 Task: Set the name for the new dependabot secret to "sec1" in the organization "Mark56711".
Action: Mouse moved to (1008, 79)
Screenshot: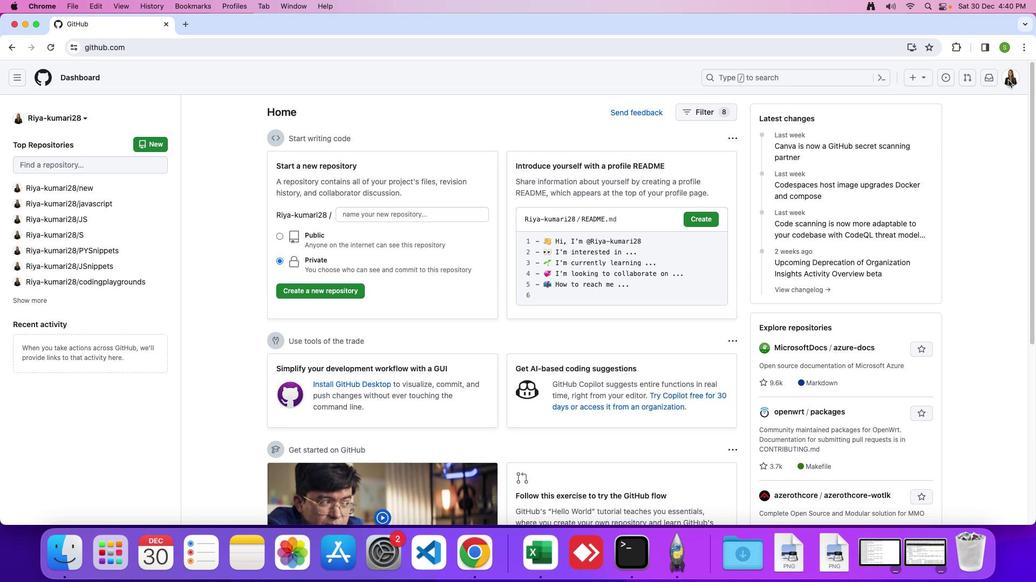 
Action: Mouse pressed left at (1008, 79)
Screenshot: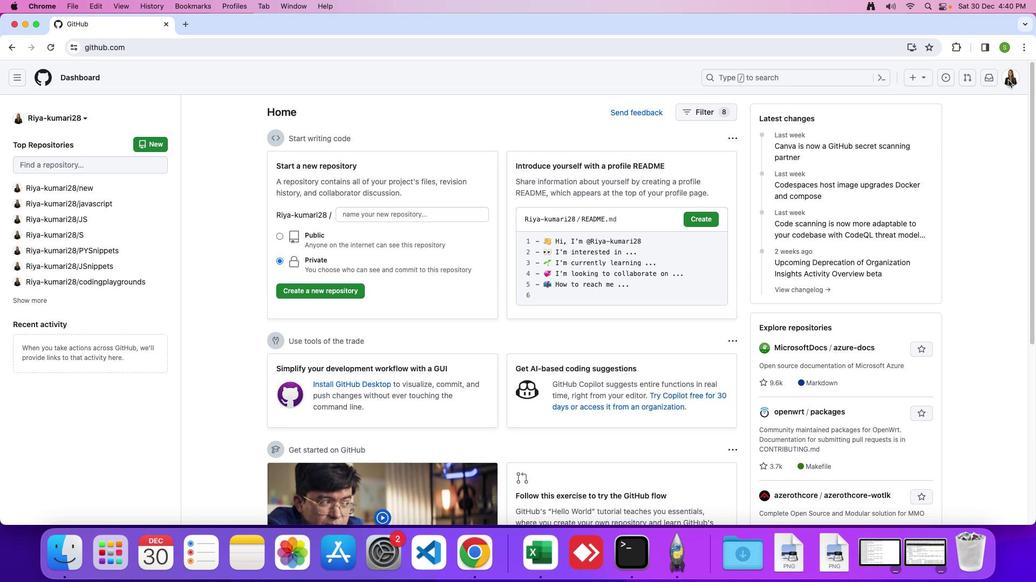 
Action: Mouse moved to (1009, 78)
Screenshot: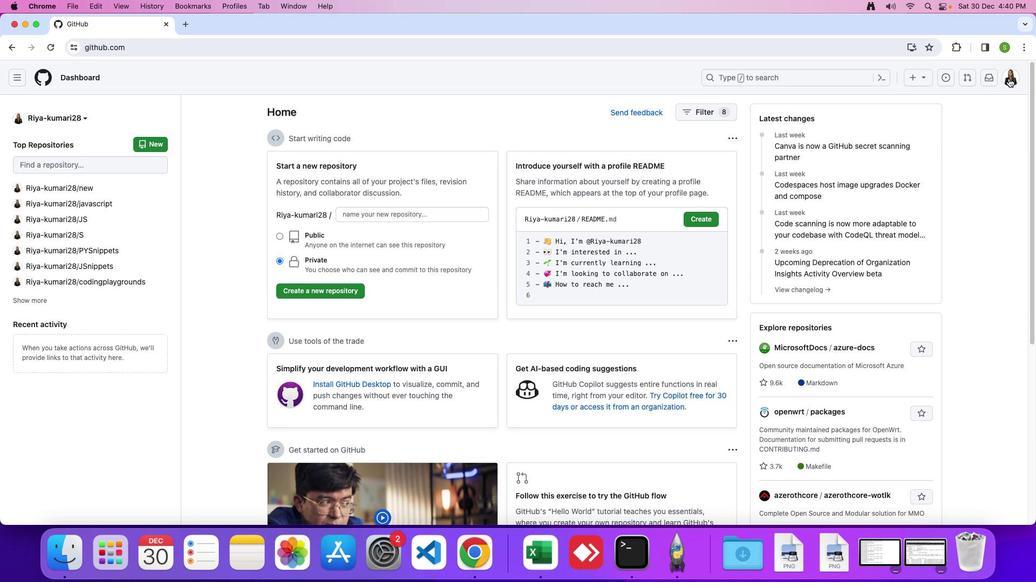 
Action: Mouse pressed left at (1009, 78)
Screenshot: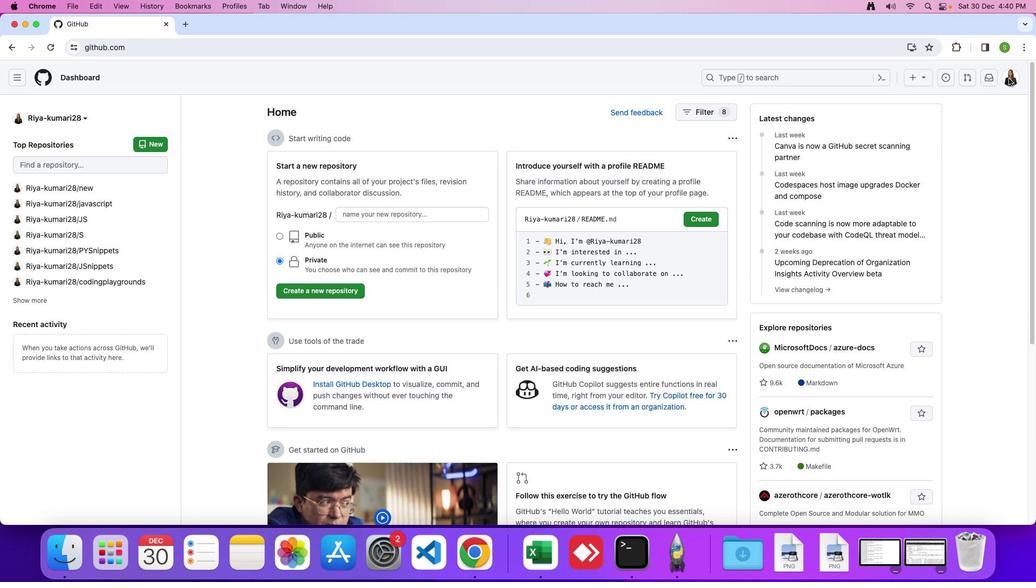 
Action: Mouse moved to (952, 211)
Screenshot: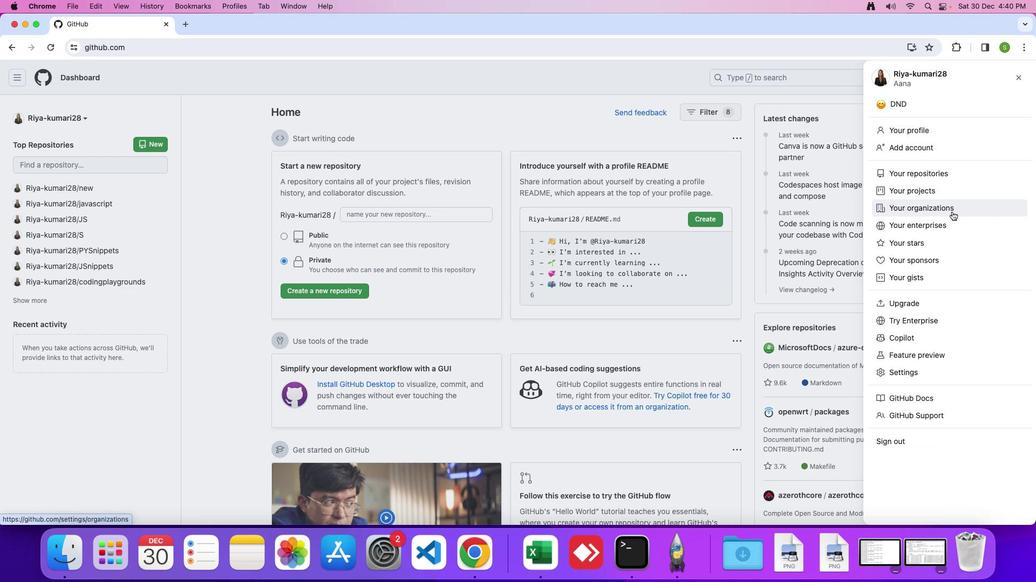 
Action: Mouse pressed left at (952, 211)
Screenshot: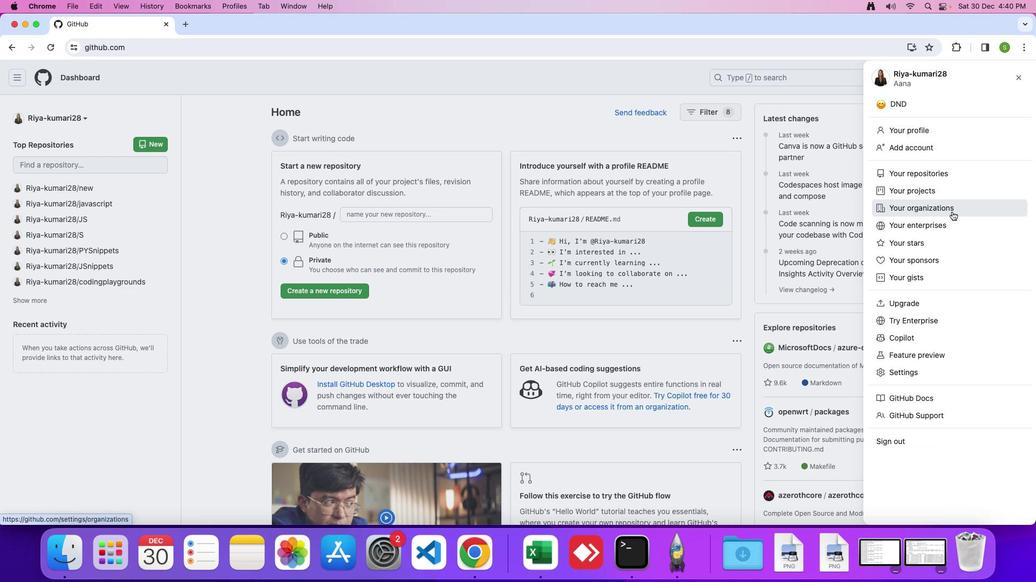 
Action: Mouse moved to (779, 224)
Screenshot: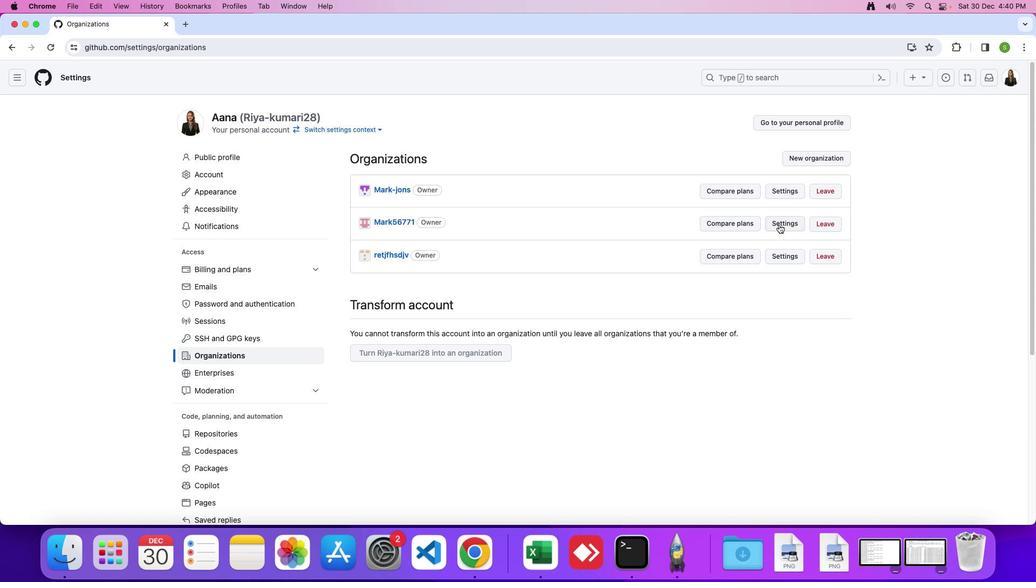 
Action: Mouse pressed left at (779, 224)
Screenshot: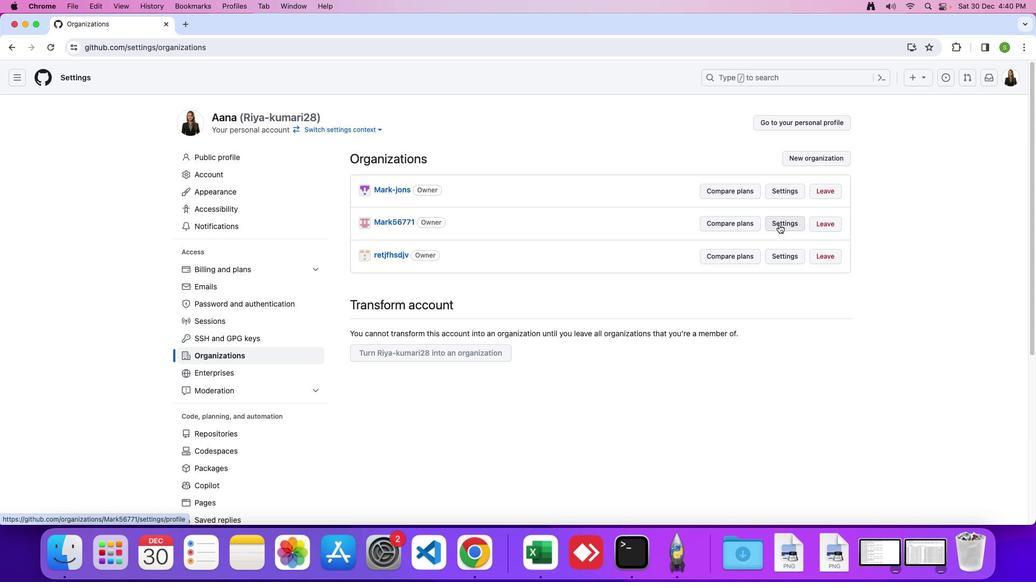 
Action: Mouse moved to (330, 412)
Screenshot: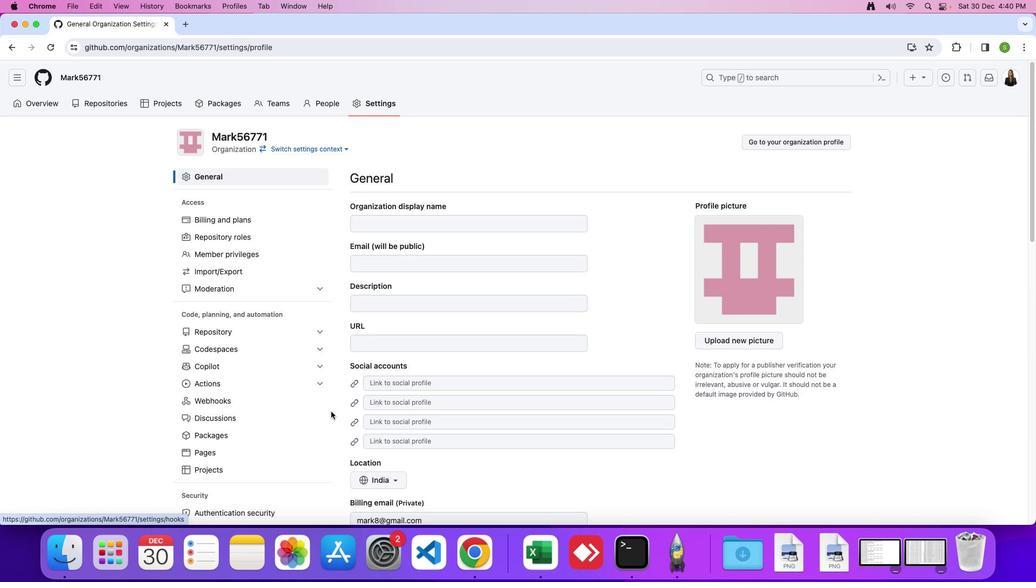 
Action: Mouse scrolled (330, 412) with delta (0, 0)
Screenshot: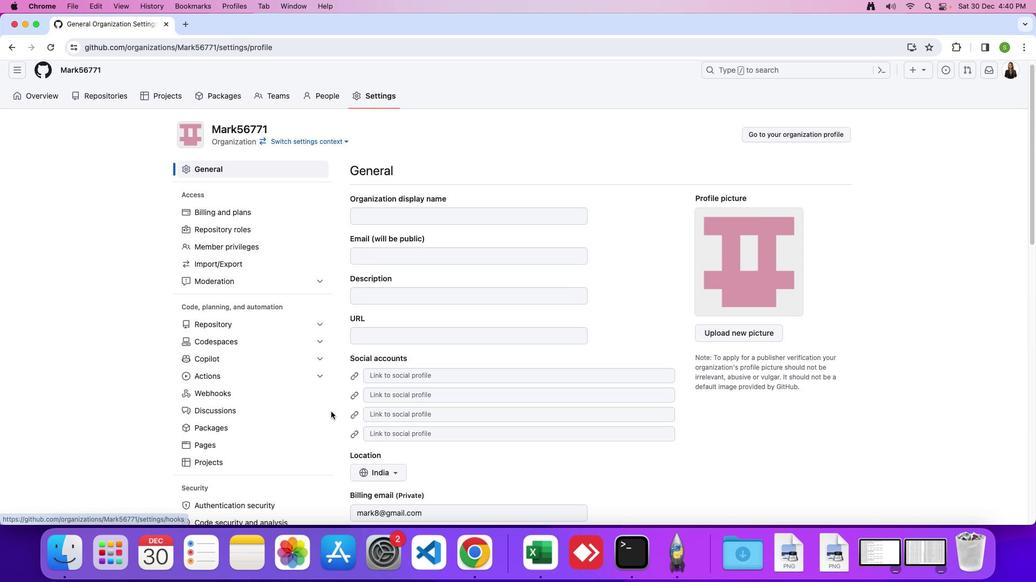 
Action: Mouse scrolled (330, 412) with delta (0, 0)
Screenshot: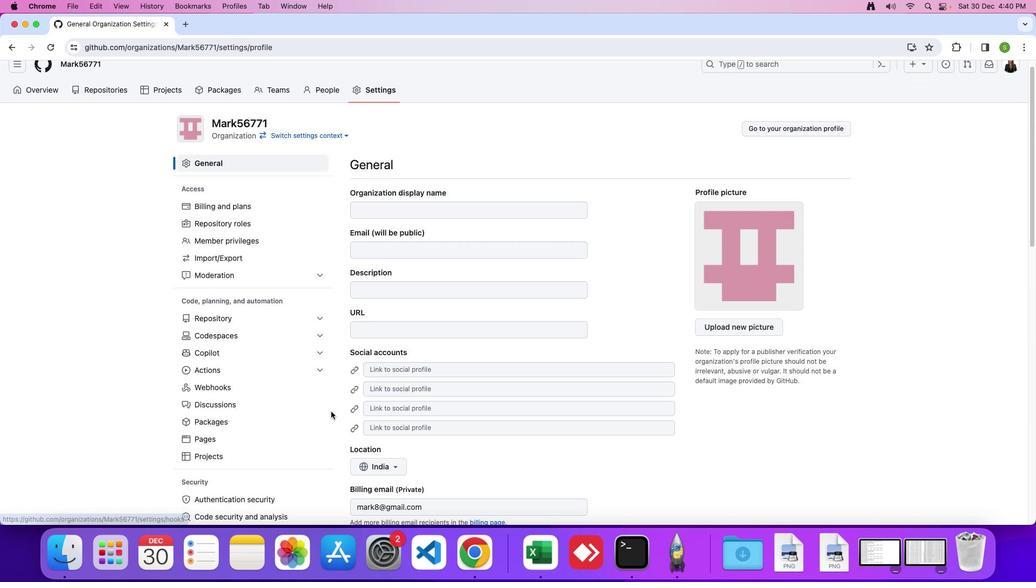 
Action: Mouse scrolled (330, 412) with delta (0, 0)
Screenshot: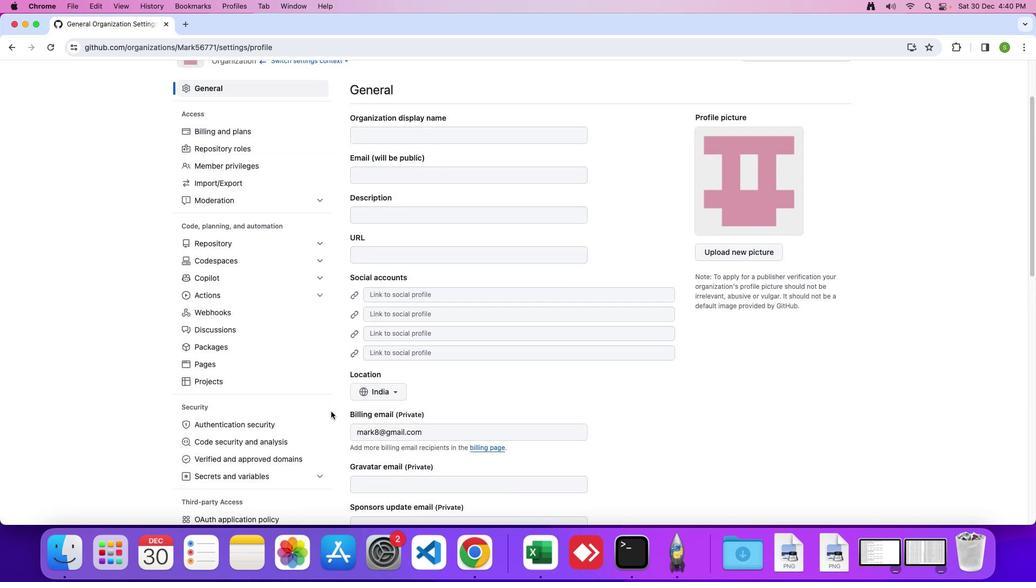 
Action: Mouse scrolled (330, 412) with delta (0, 0)
Screenshot: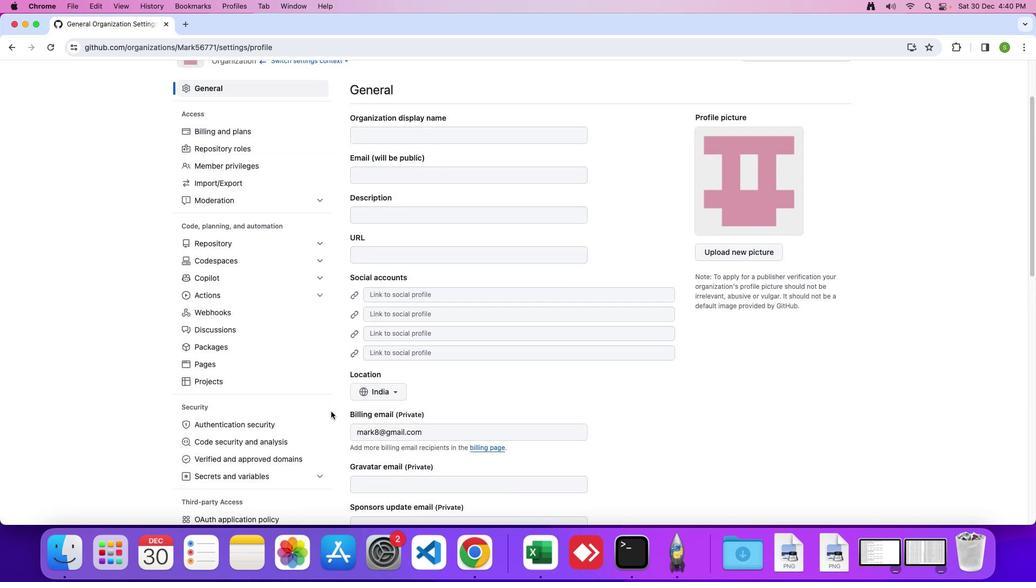 
Action: Mouse scrolled (330, 412) with delta (0, -2)
Screenshot: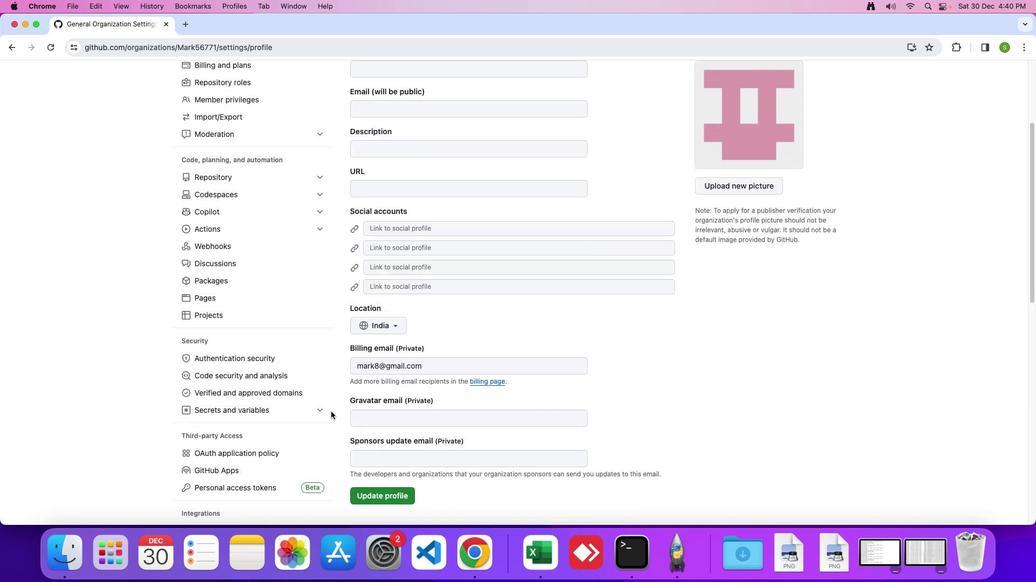 
Action: Mouse moved to (331, 412)
Screenshot: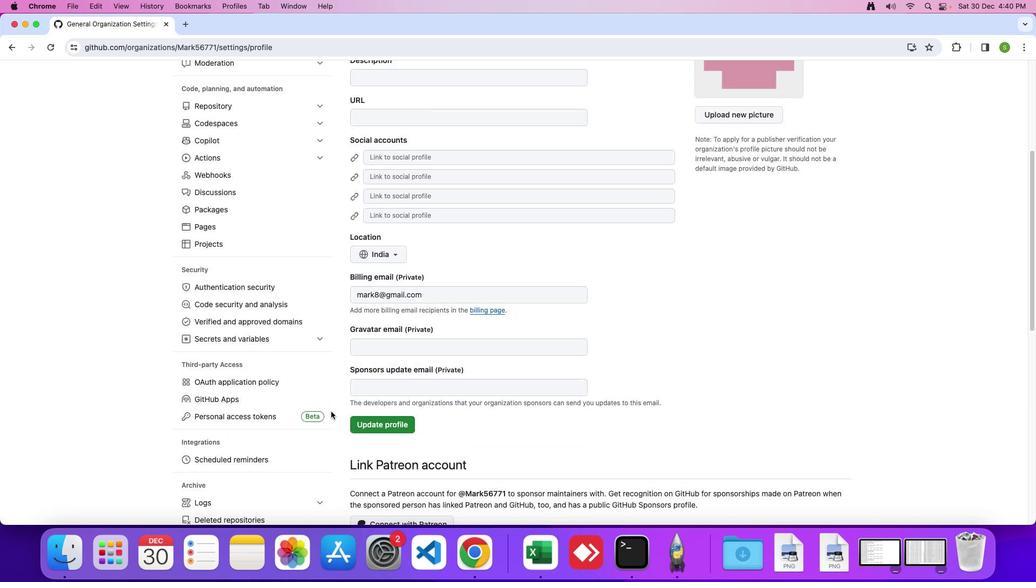 
Action: Mouse scrolled (331, 412) with delta (0, -2)
Screenshot: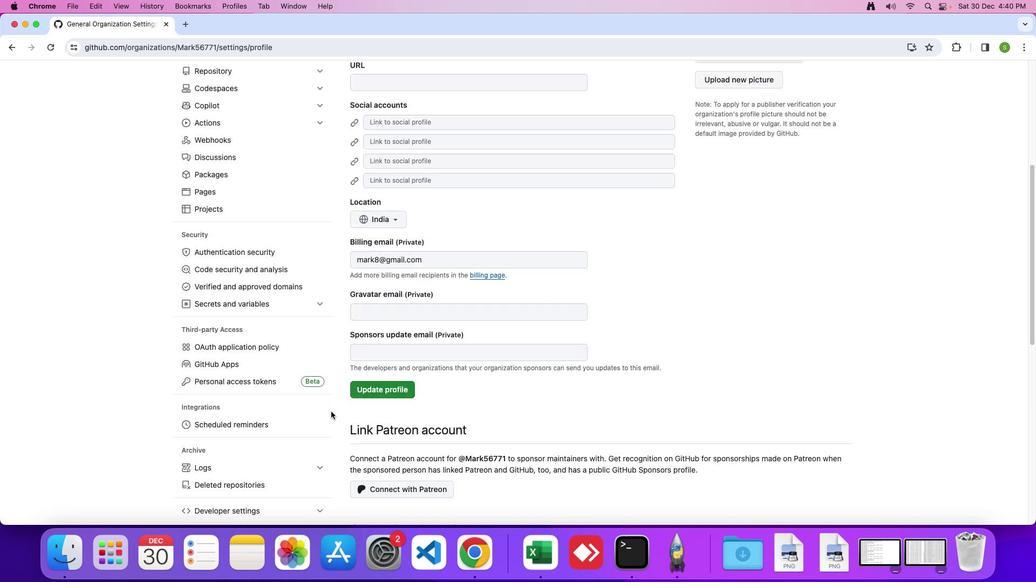 
Action: Mouse moved to (323, 299)
Screenshot: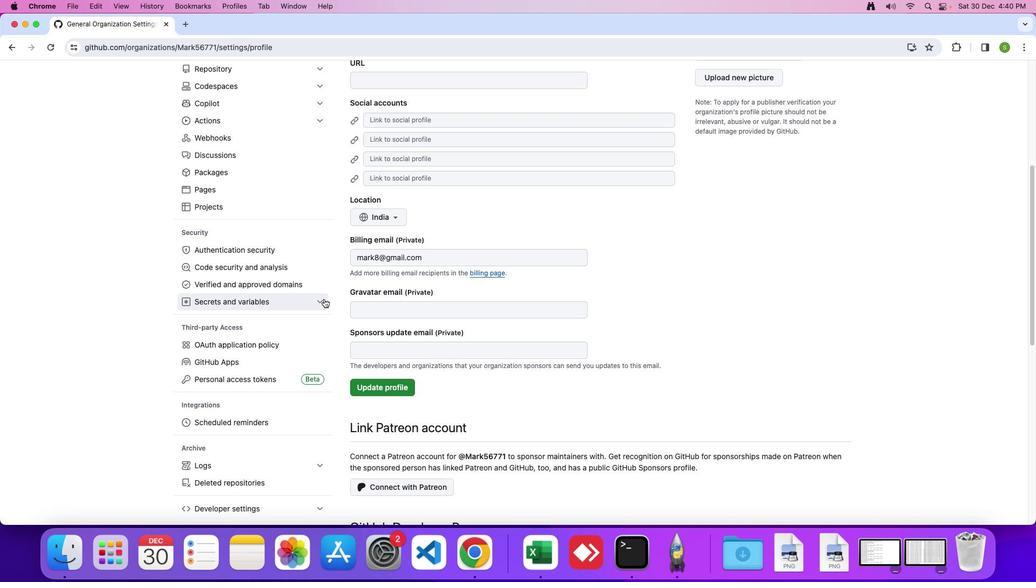 
Action: Mouse pressed left at (323, 299)
Screenshot: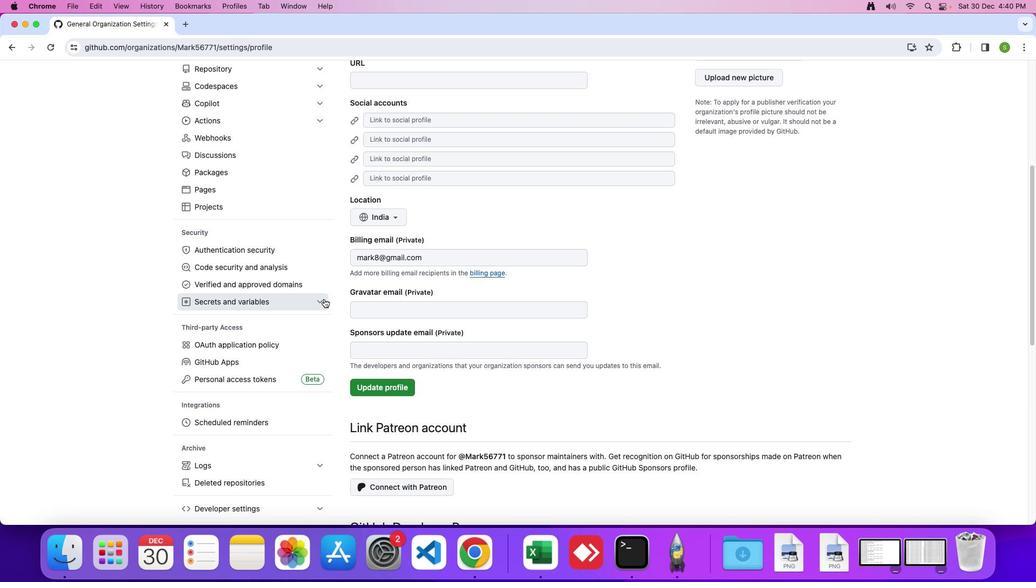 
Action: Mouse moved to (304, 355)
Screenshot: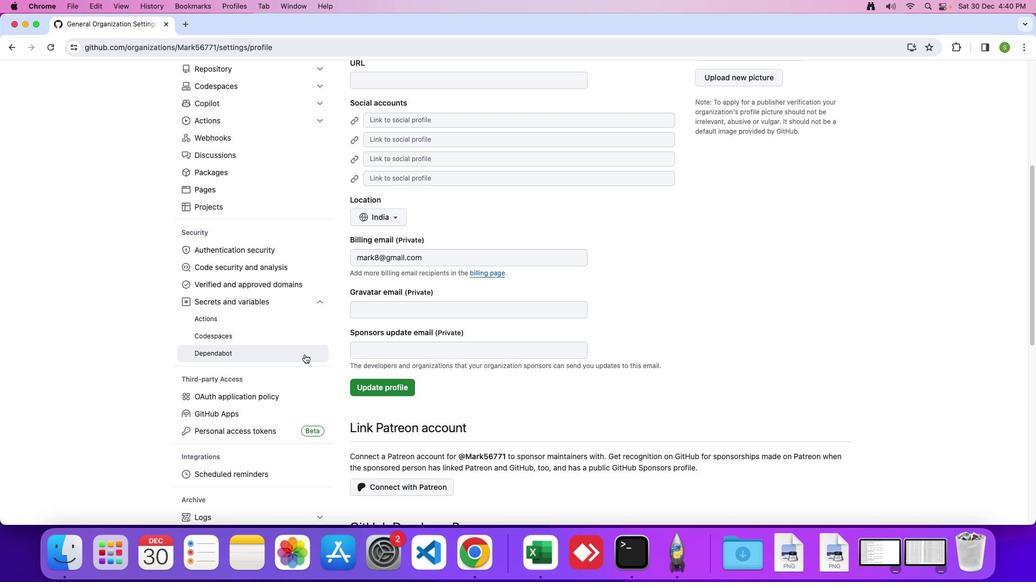 
Action: Mouse pressed left at (304, 355)
Screenshot: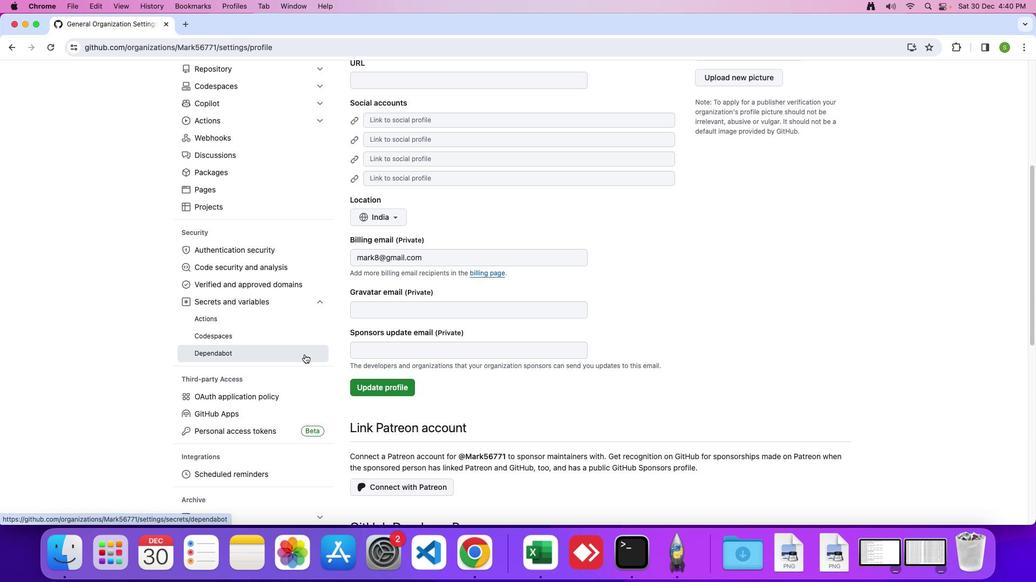 
Action: Mouse moved to (574, 320)
Screenshot: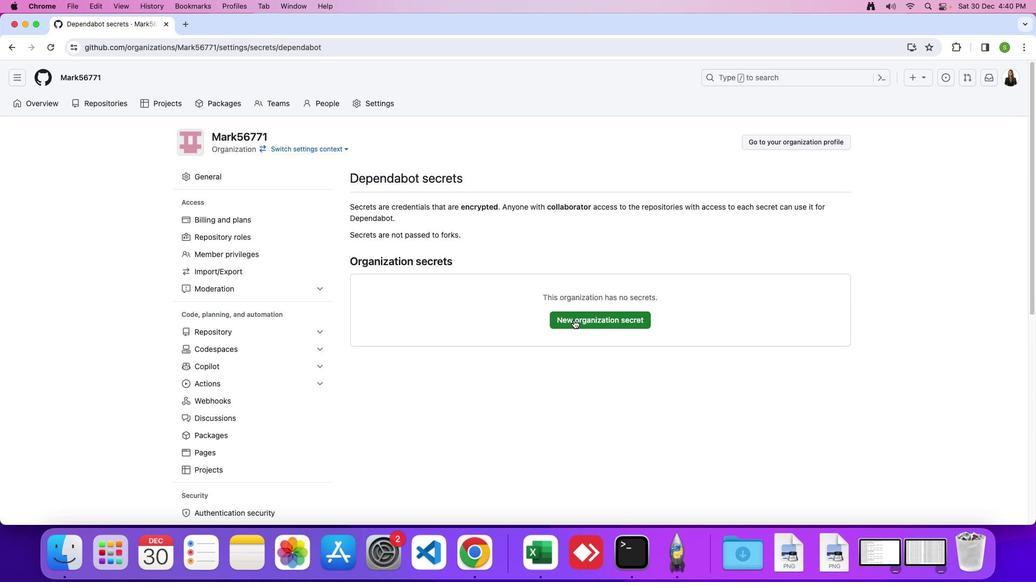 
Action: Mouse pressed left at (574, 320)
Screenshot: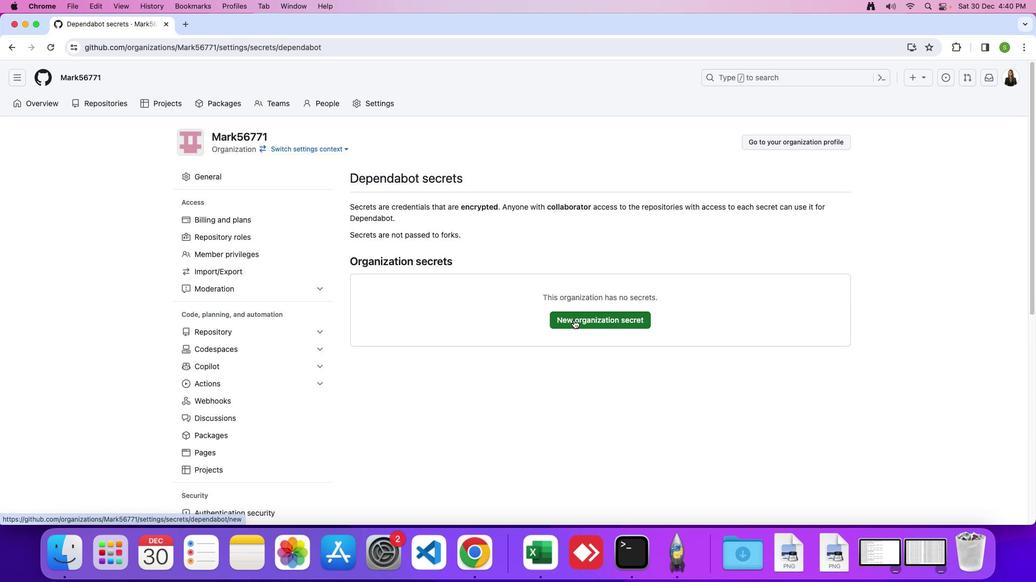 
Action: Mouse moved to (456, 223)
Screenshot: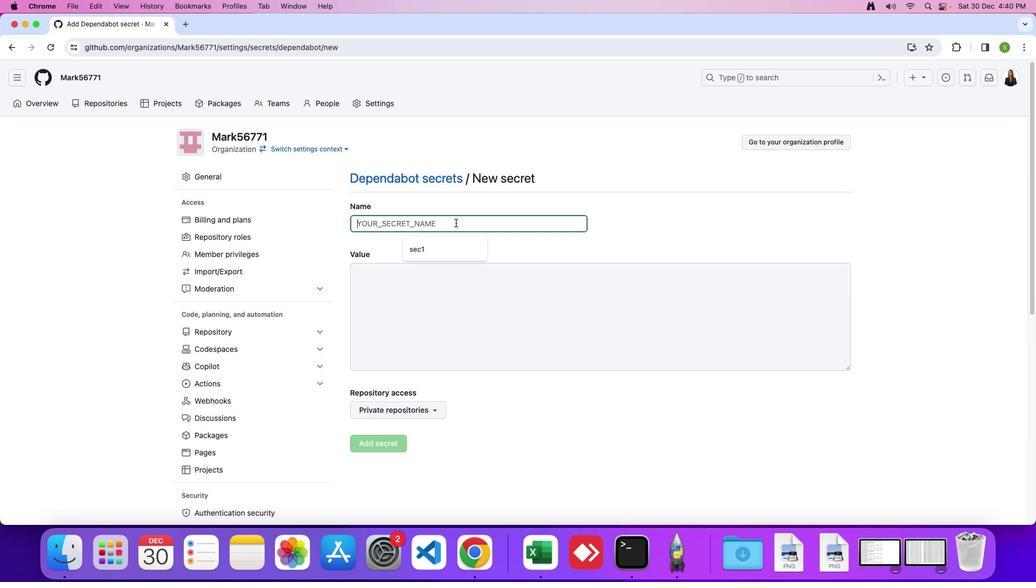 
Action: Mouse pressed left at (456, 223)
Screenshot: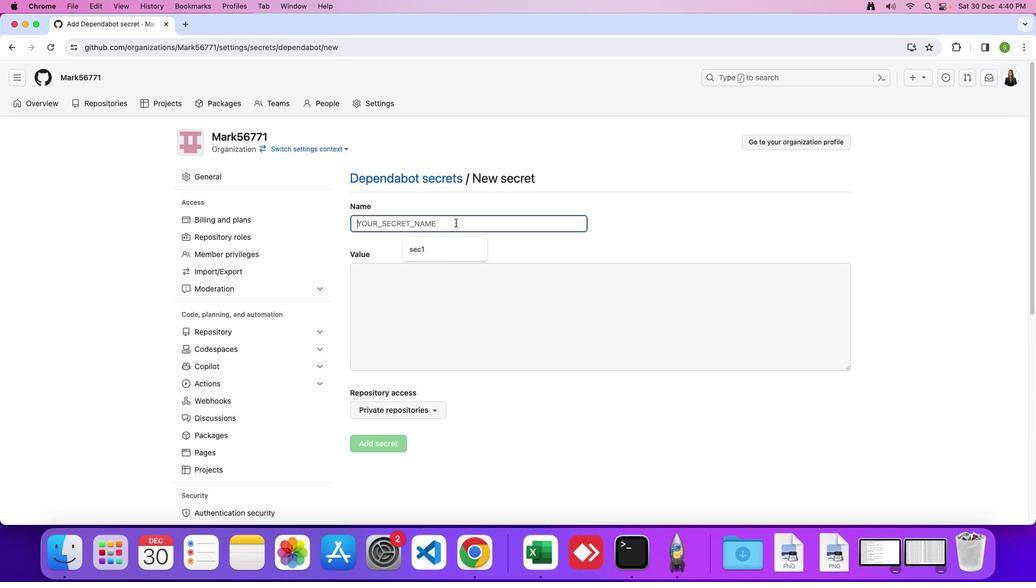 
Action: Key pressed Key.caps_lock's''e''c''1'
Screenshot: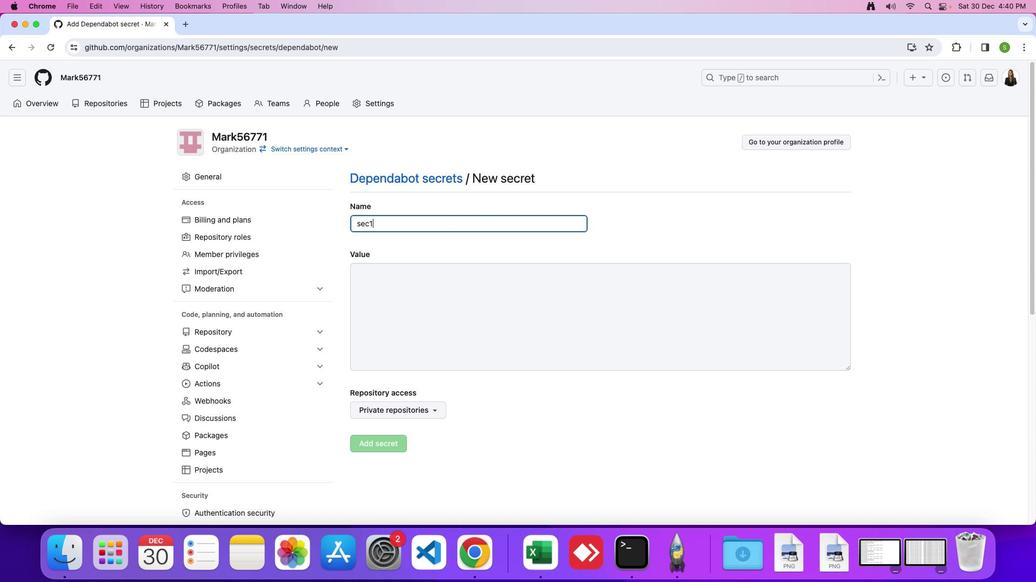 
